 Task: Add "Move Card To …" Button titled Button0041 to "top" of the list "To Do" to Card Card0041 in Board Board0041 in Workspace Development in Trello
Action: Mouse moved to (509, 88)
Screenshot: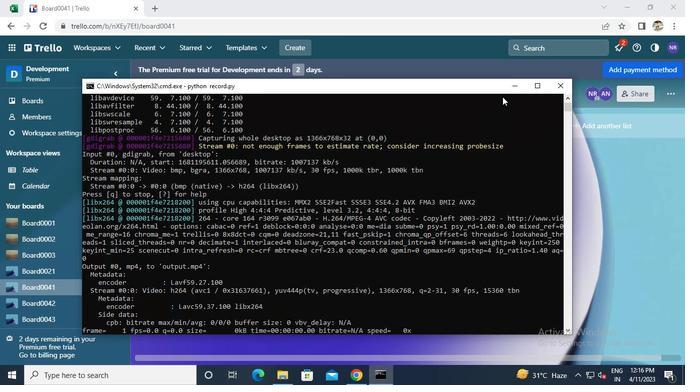 
Action: Mouse pressed left at (509, 88)
Screenshot: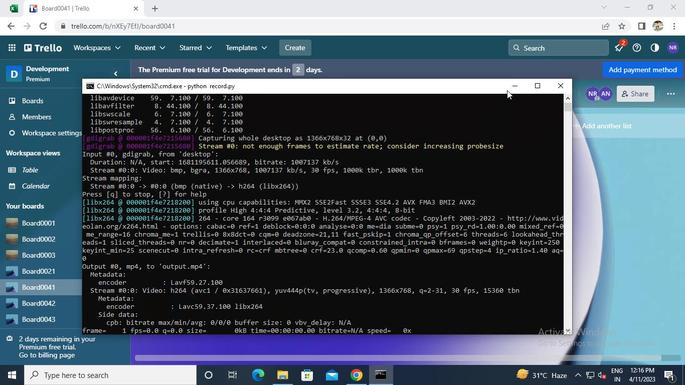 
Action: Mouse moved to (200, 160)
Screenshot: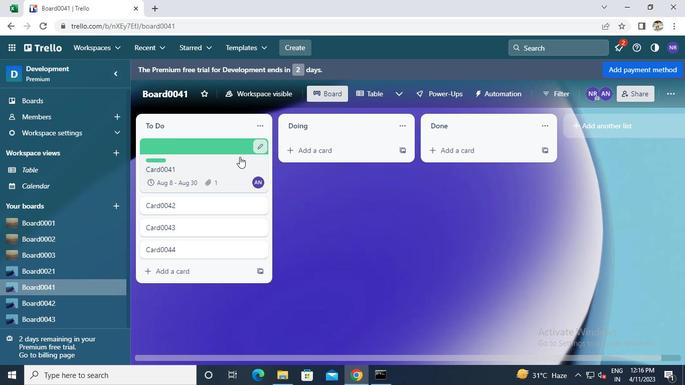
Action: Mouse pressed left at (200, 160)
Screenshot: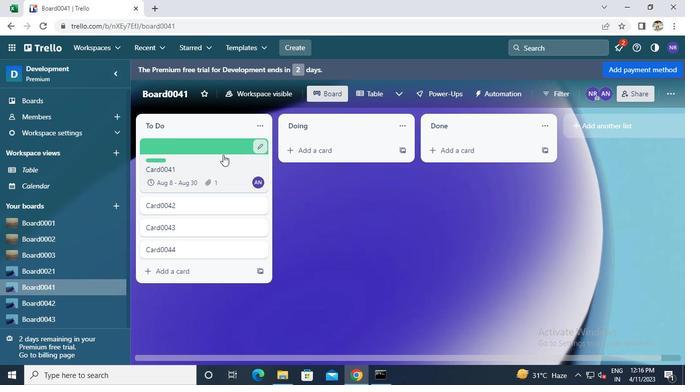 
Action: Mouse moved to (462, 228)
Screenshot: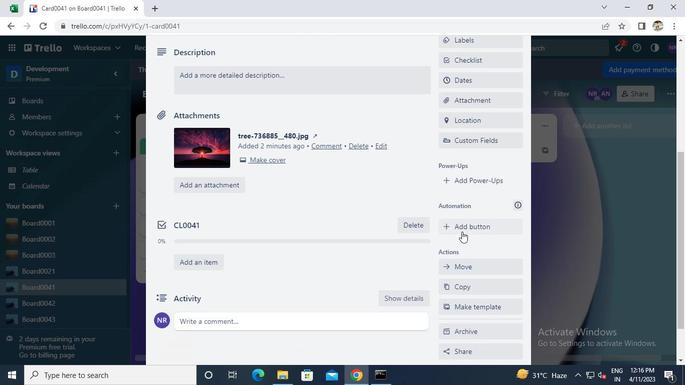 
Action: Mouse pressed left at (462, 228)
Screenshot: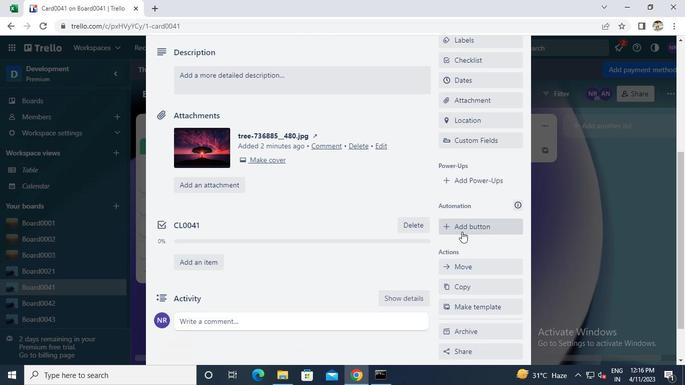 
Action: Mouse moved to (477, 117)
Screenshot: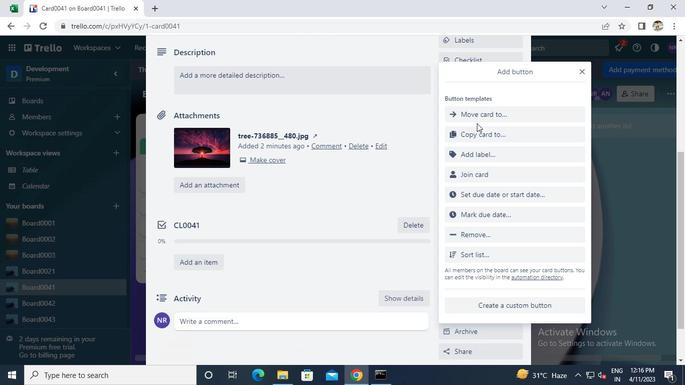 
Action: Mouse pressed left at (477, 117)
Screenshot: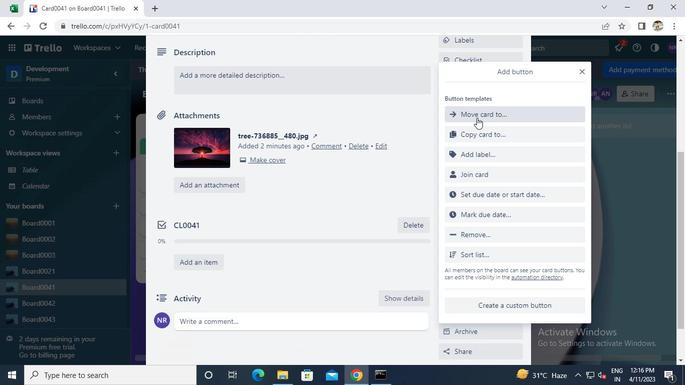 
Action: Keyboard Key.caps_lock
Screenshot: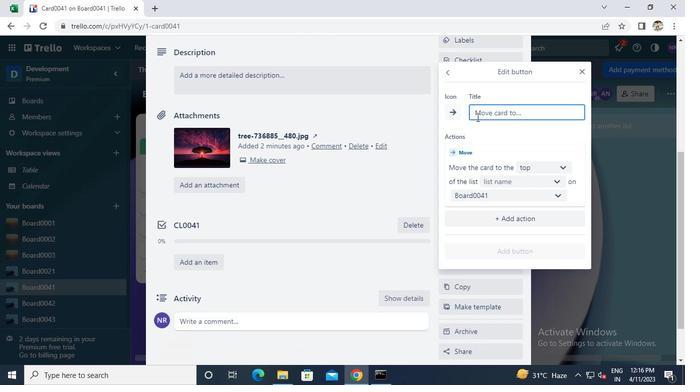 
Action: Keyboard b
Screenshot: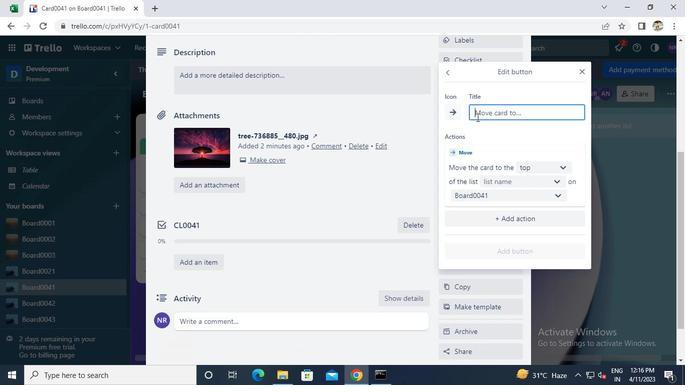 
Action: Keyboard Key.caps_lock
Screenshot: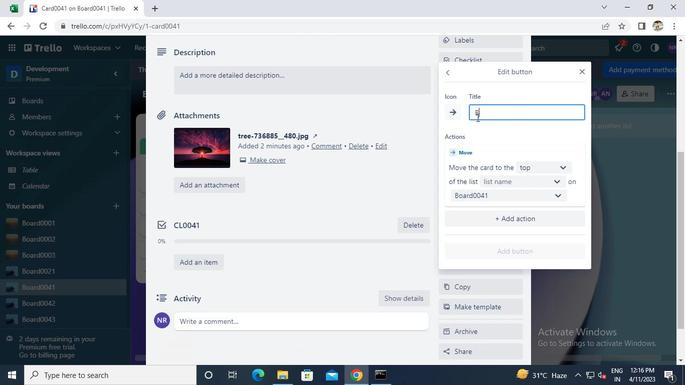 
Action: Keyboard u
Screenshot: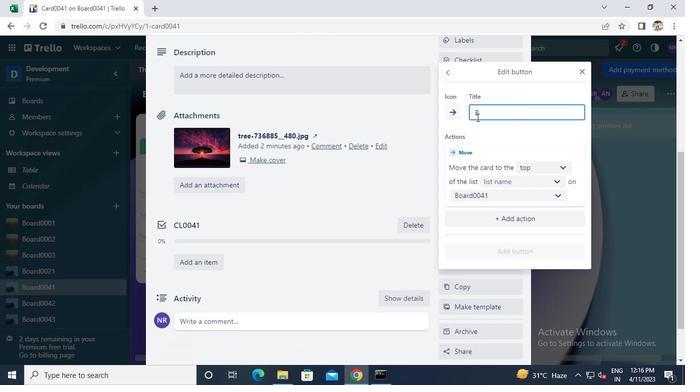 
Action: Keyboard t
Screenshot: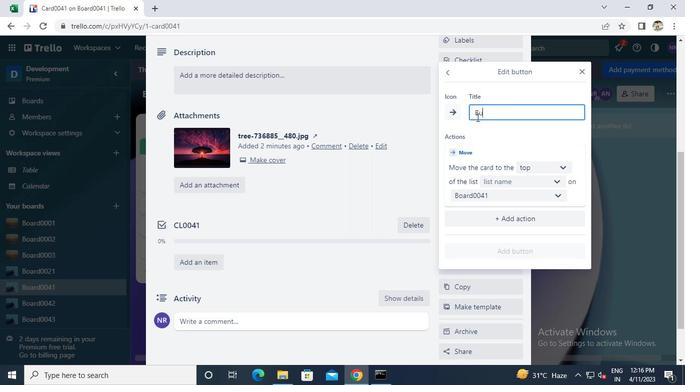 
Action: Keyboard t
Screenshot: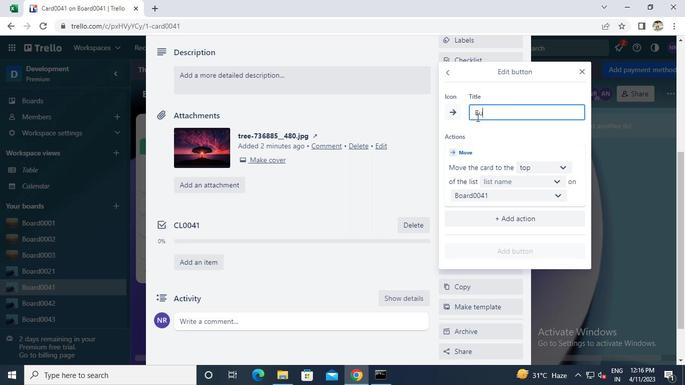 
Action: Keyboard o
Screenshot: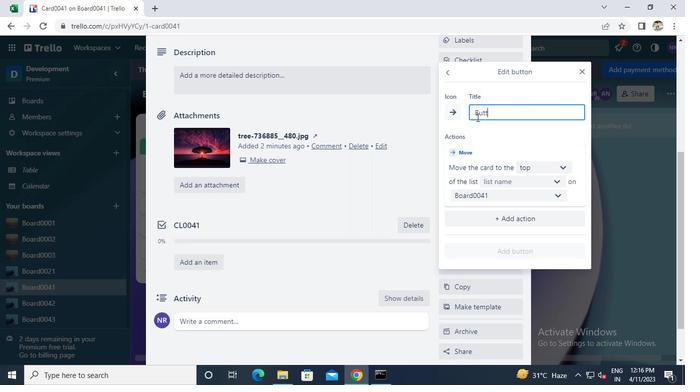
Action: Keyboard n
Screenshot: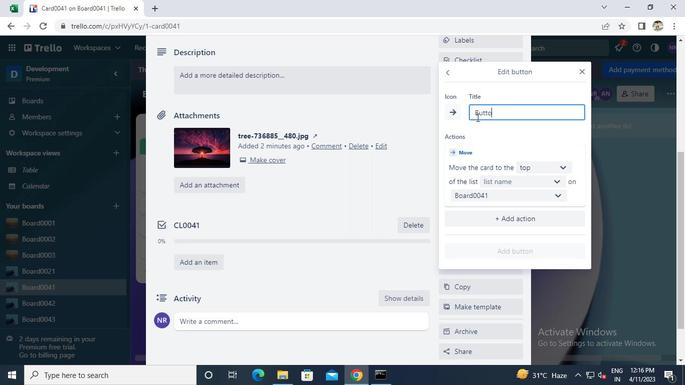 
Action: Keyboard 0
Screenshot: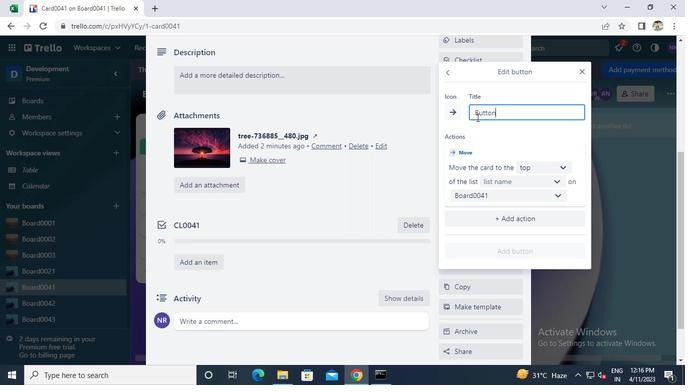 
Action: Keyboard 0
Screenshot: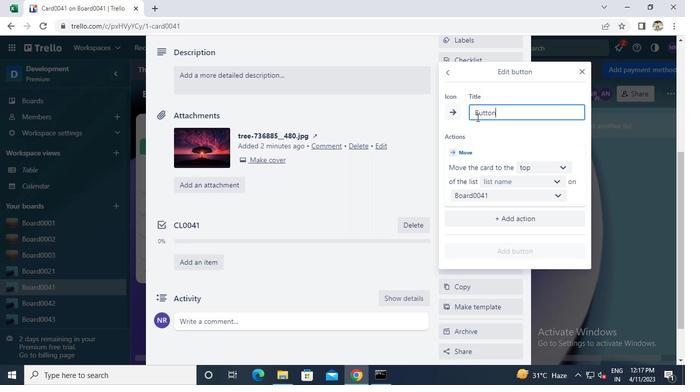 
Action: Keyboard 4
Screenshot: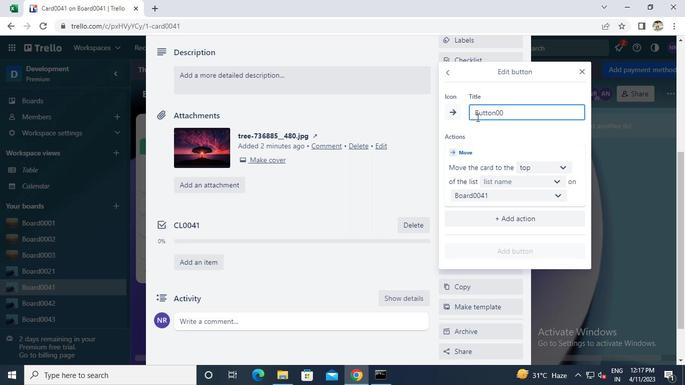 
Action: Keyboard 1
Screenshot: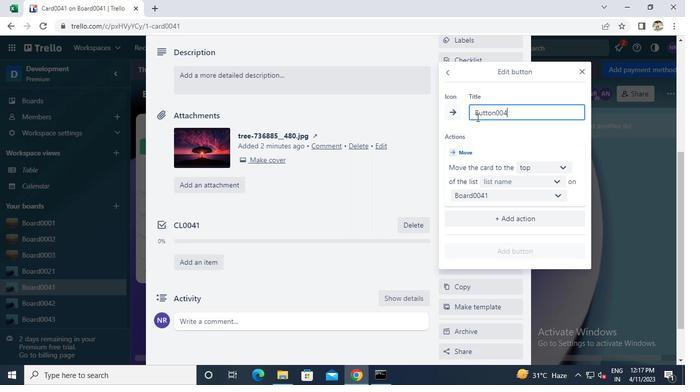 
Action: Mouse moved to (527, 166)
Screenshot: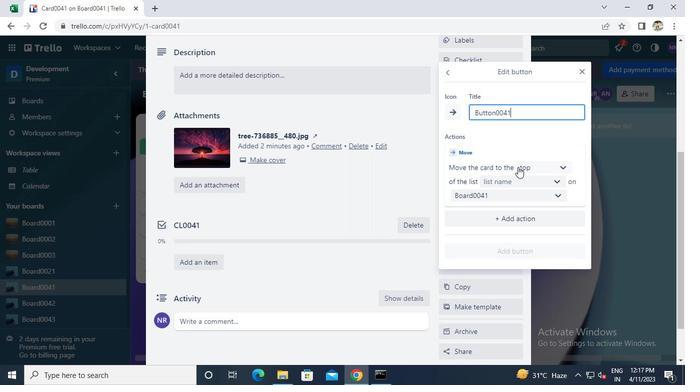 
Action: Mouse pressed left at (527, 166)
Screenshot: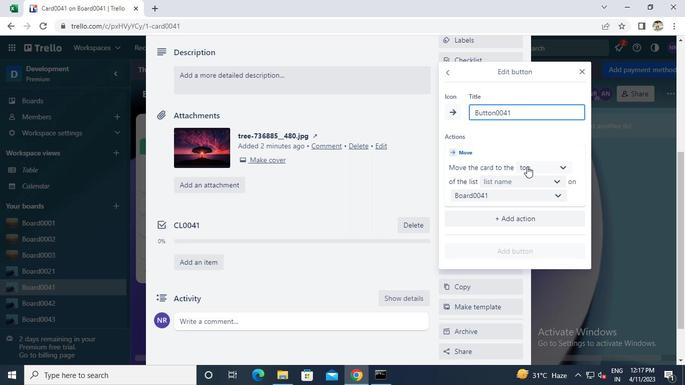 
Action: Mouse moved to (528, 166)
Screenshot: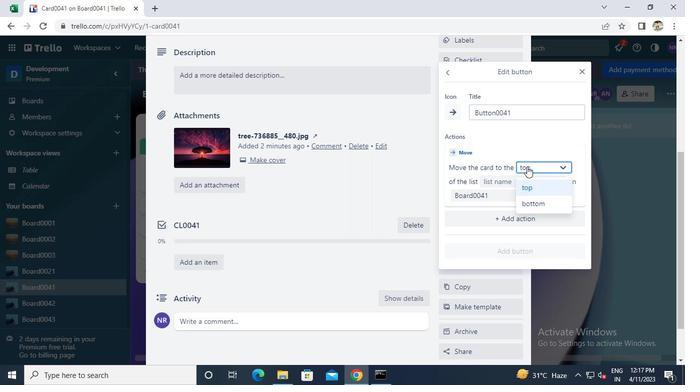 
Action: Mouse pressed left at (528, 166)
Screenshot: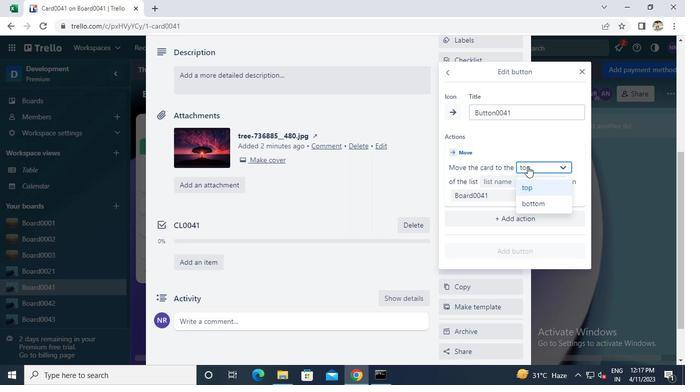 
Action: Mouse moved to (515, 178)
Screenshot: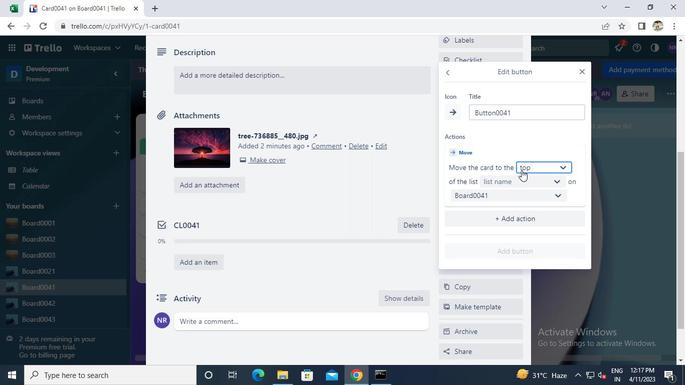 
Action: Mouse pressed left at (515, 178)
Screenshot: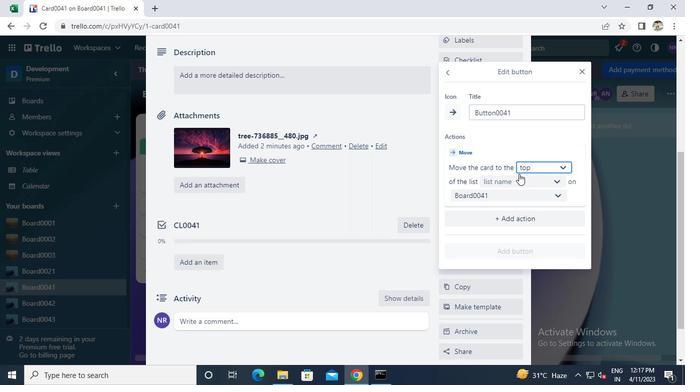 
Action: Mouse moved to (503, 195)
Screenshot: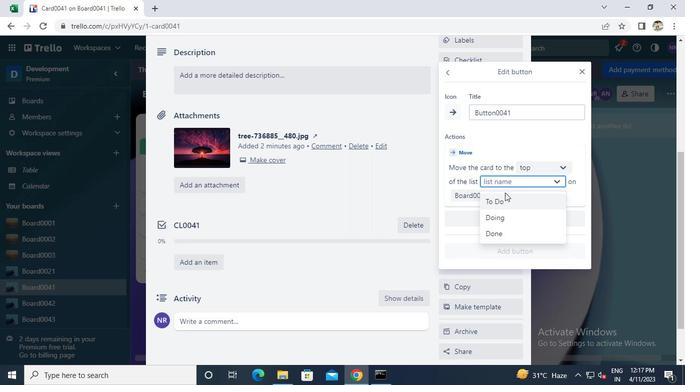 
Action: Mouse pressed left at (503, 195)
Screenshot: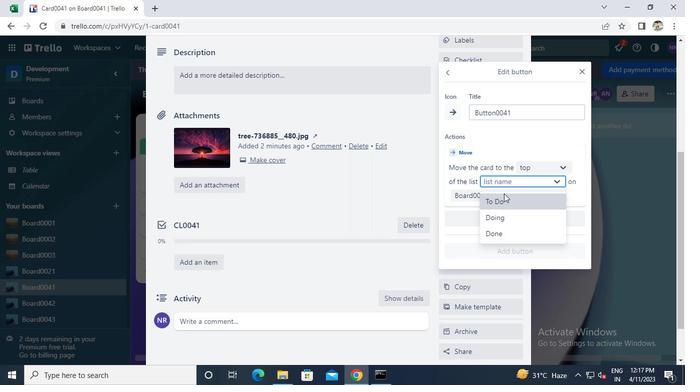 
Action: Mouse moved to (499, 246)
Screenshot: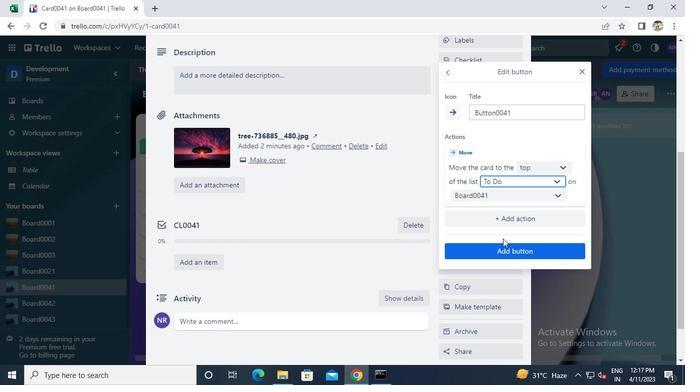 
Action: Mouse pressed left at (499, 246)
Screenshot: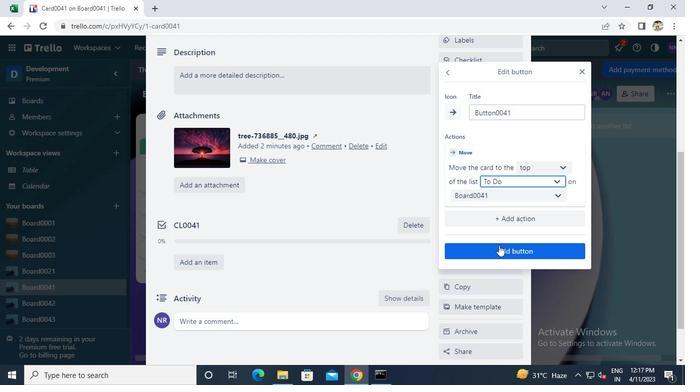 
Action: Mouse moved to (524, 73)
Screenshot: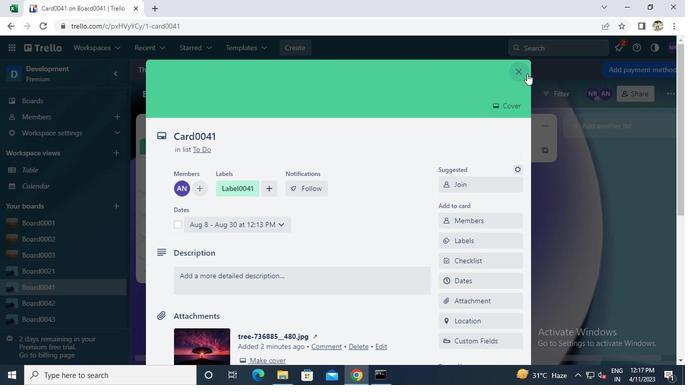 
Action: Mouse pressed left at (524, 73)
Screenshot: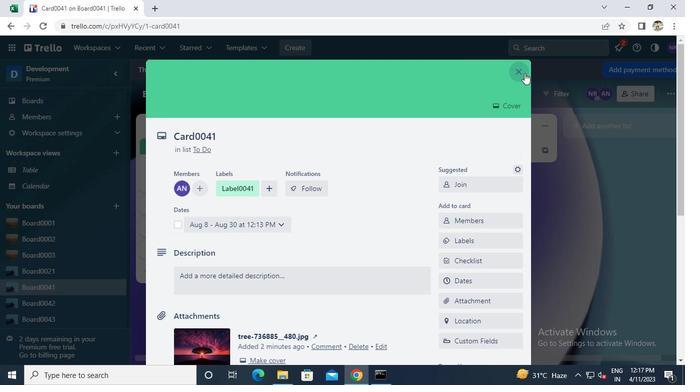 
Action: Mouse moved to (381, 371)
Screenshot: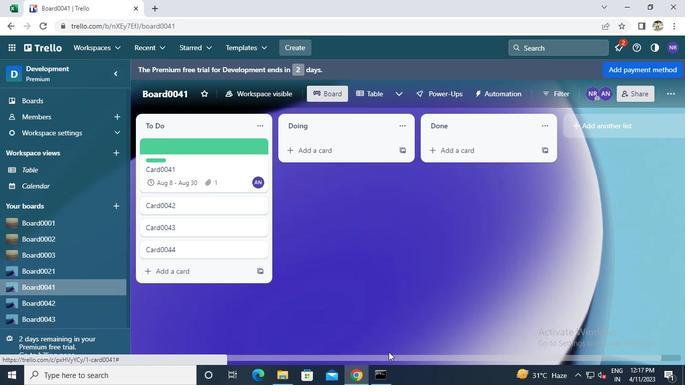 
Action: Mouse pressed left at (381, 371)
Screenshot: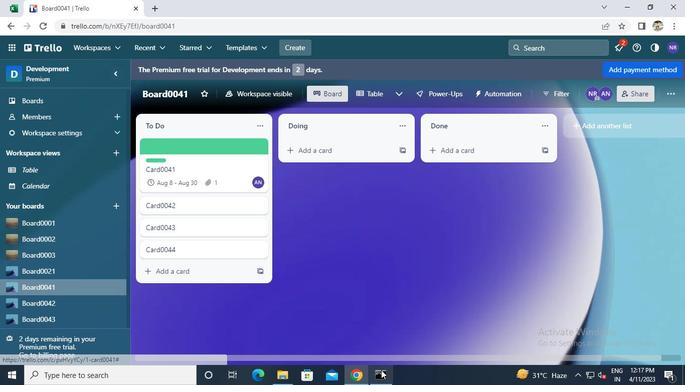 
Action: Mouse moved to (556, 87)
Screenshot: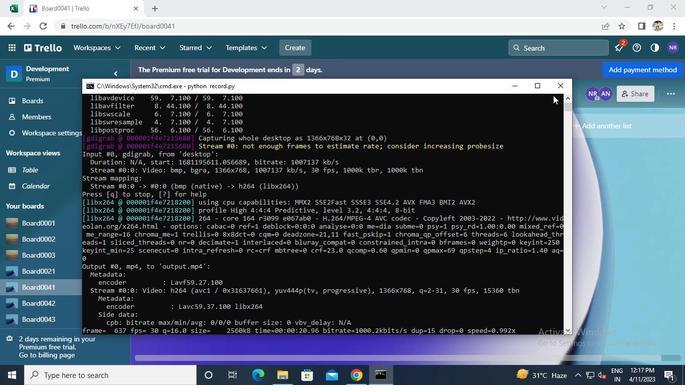 
Action: Mouse pressed left at (556, 87)
Screenshot: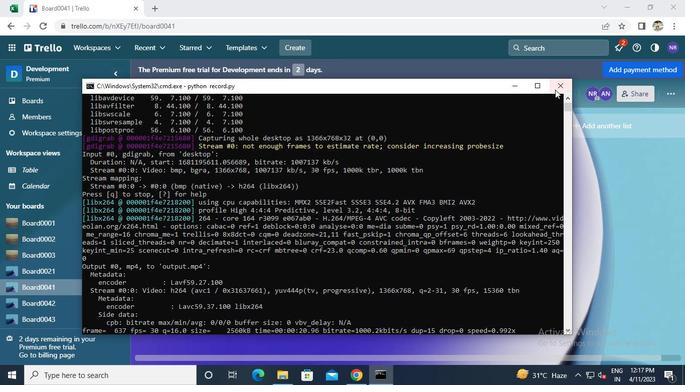 
Action: Mouse moved to (556, 86)
Screenshot: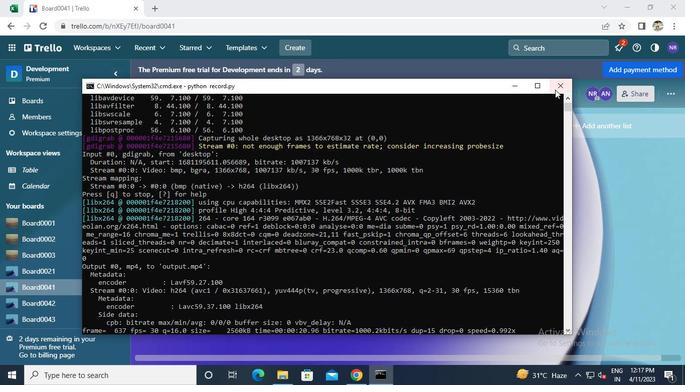 
